 Task: Look for products in the category "Dental Care" with bubble gum flavor only.
Action: Mouse pressed left at (312, 136)
Screenshot: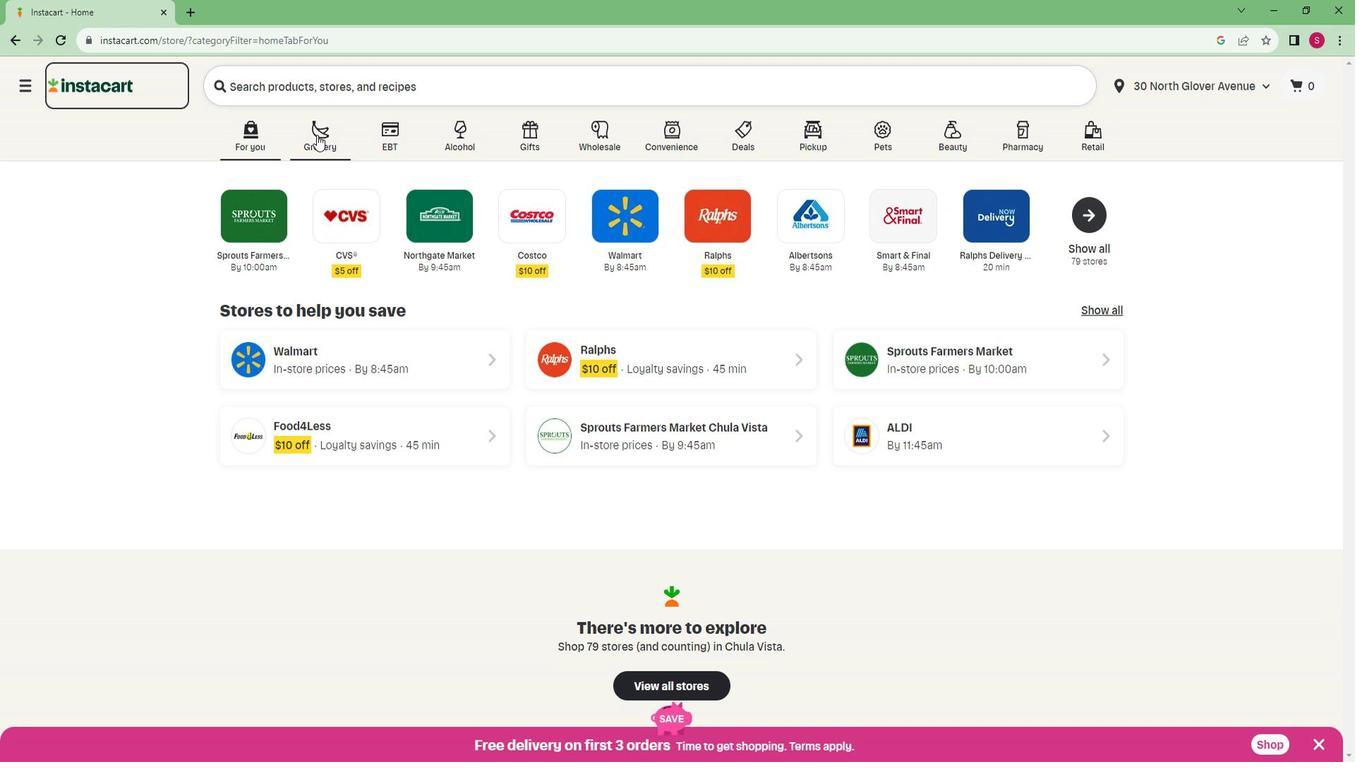 
Action: Mouse moved to (329, 403)
Screenshot: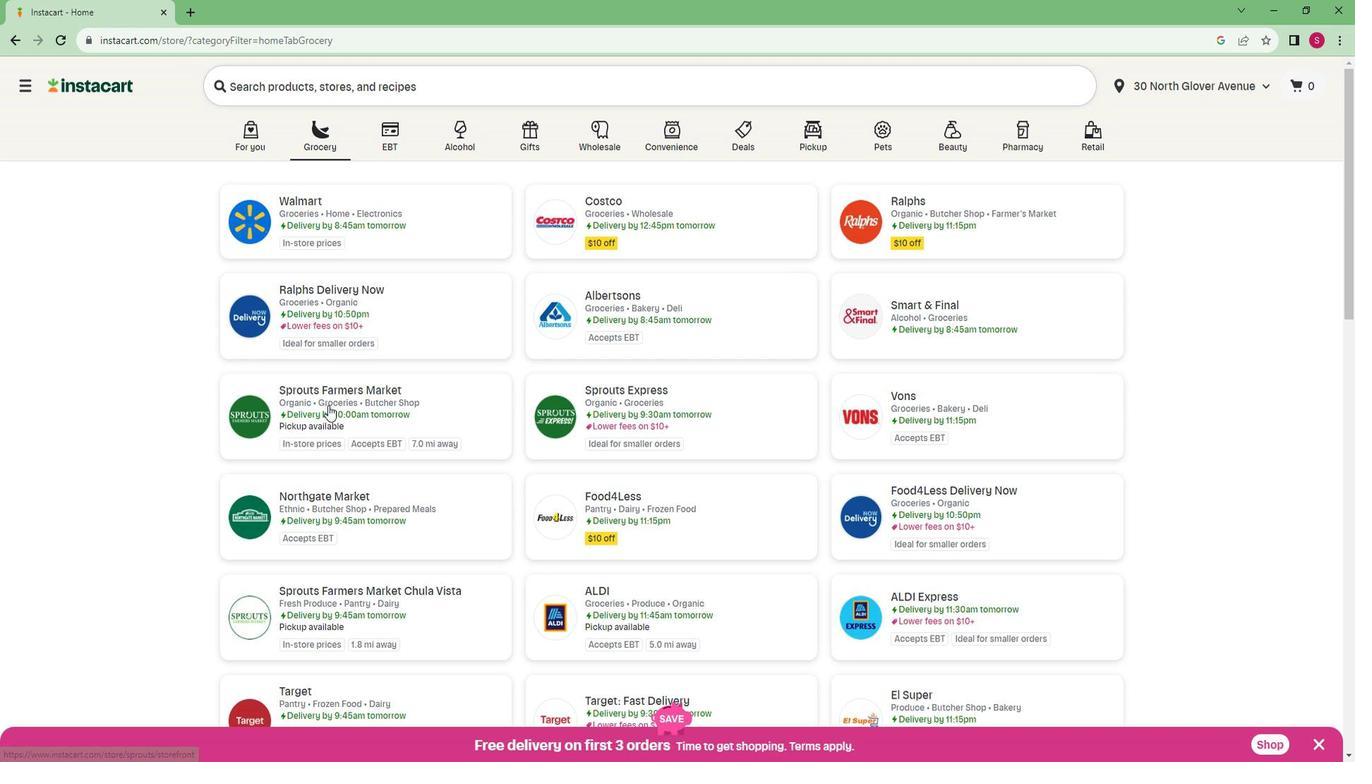 
Action: Mouse pressed left at (329, 403)
Screenshot: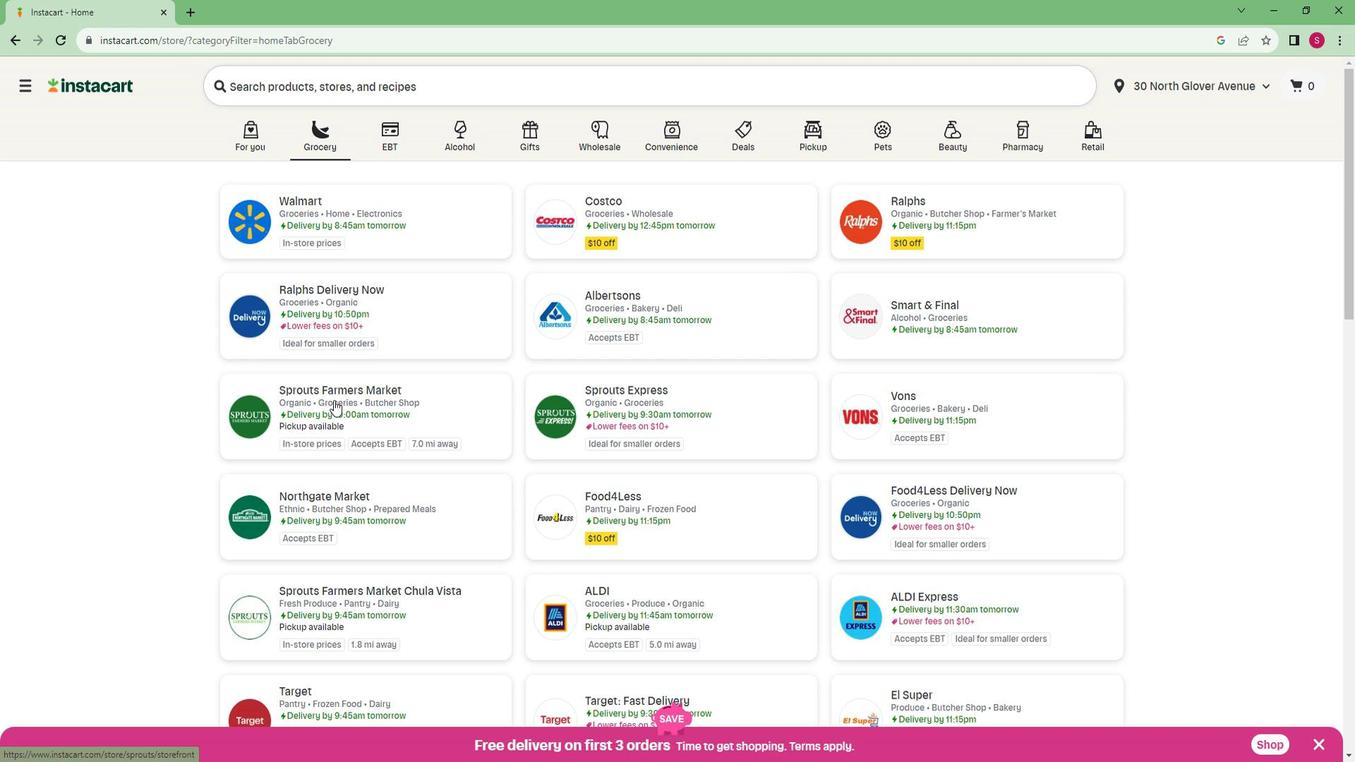 
Action: Mouse moved to (143, 517)
Screenshot: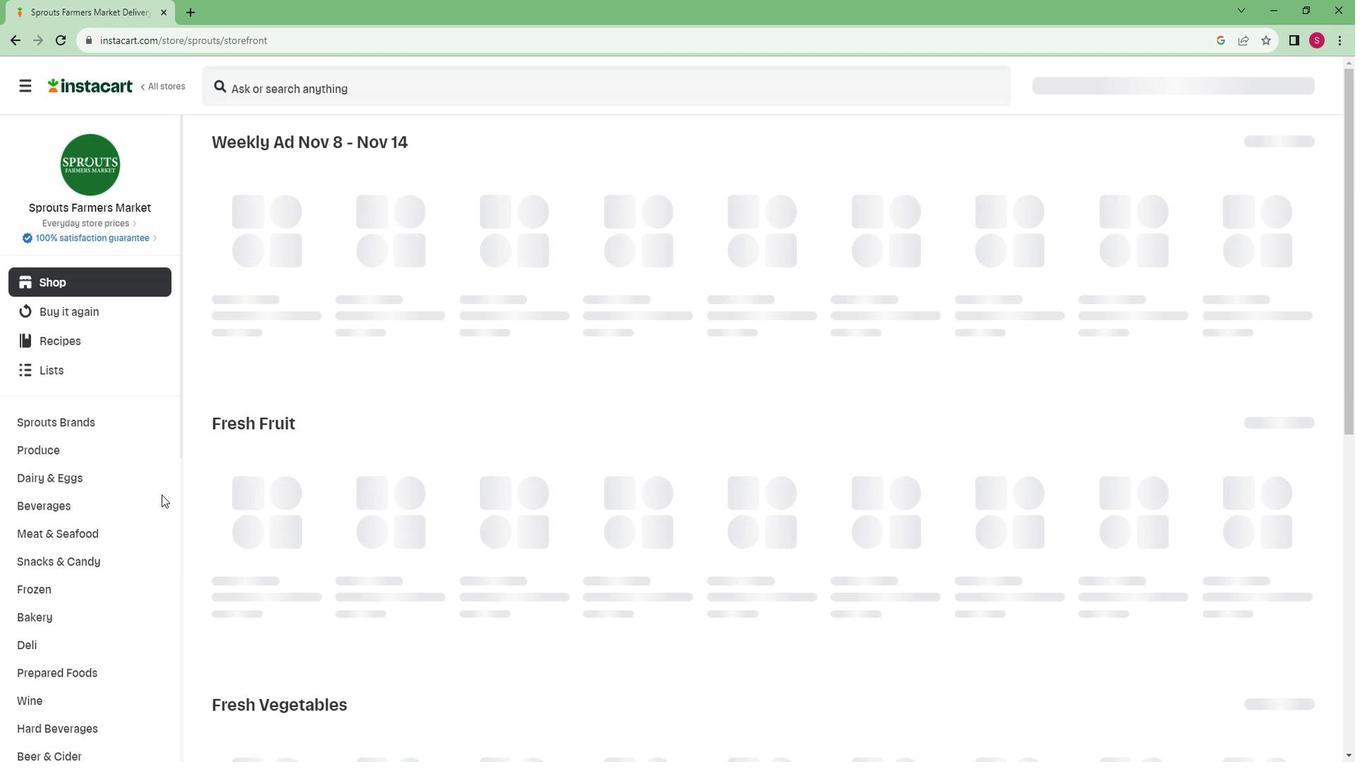 
Action: Mouse scrolled (143, 516) with delta (0, 0)
Screenshot: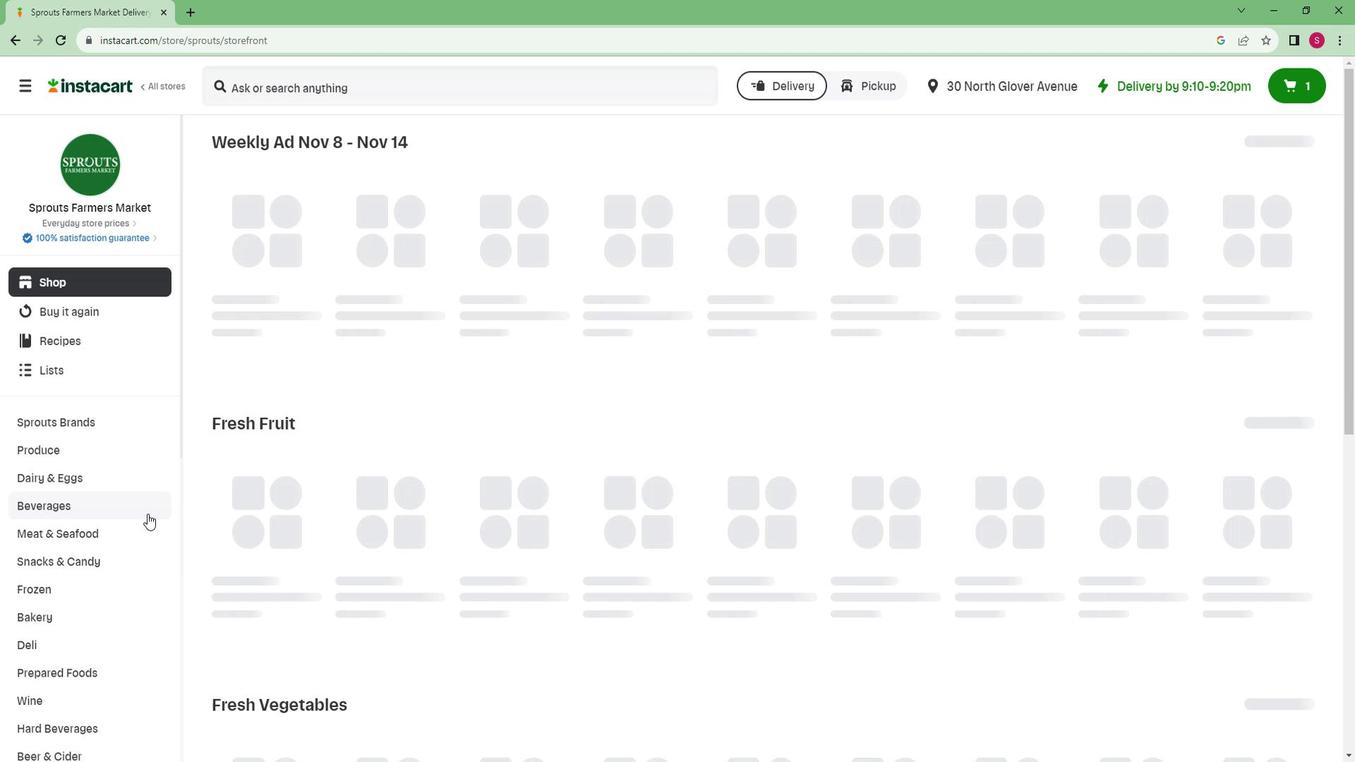 
Action: Mouse moved to (139, 516)
Screenshot: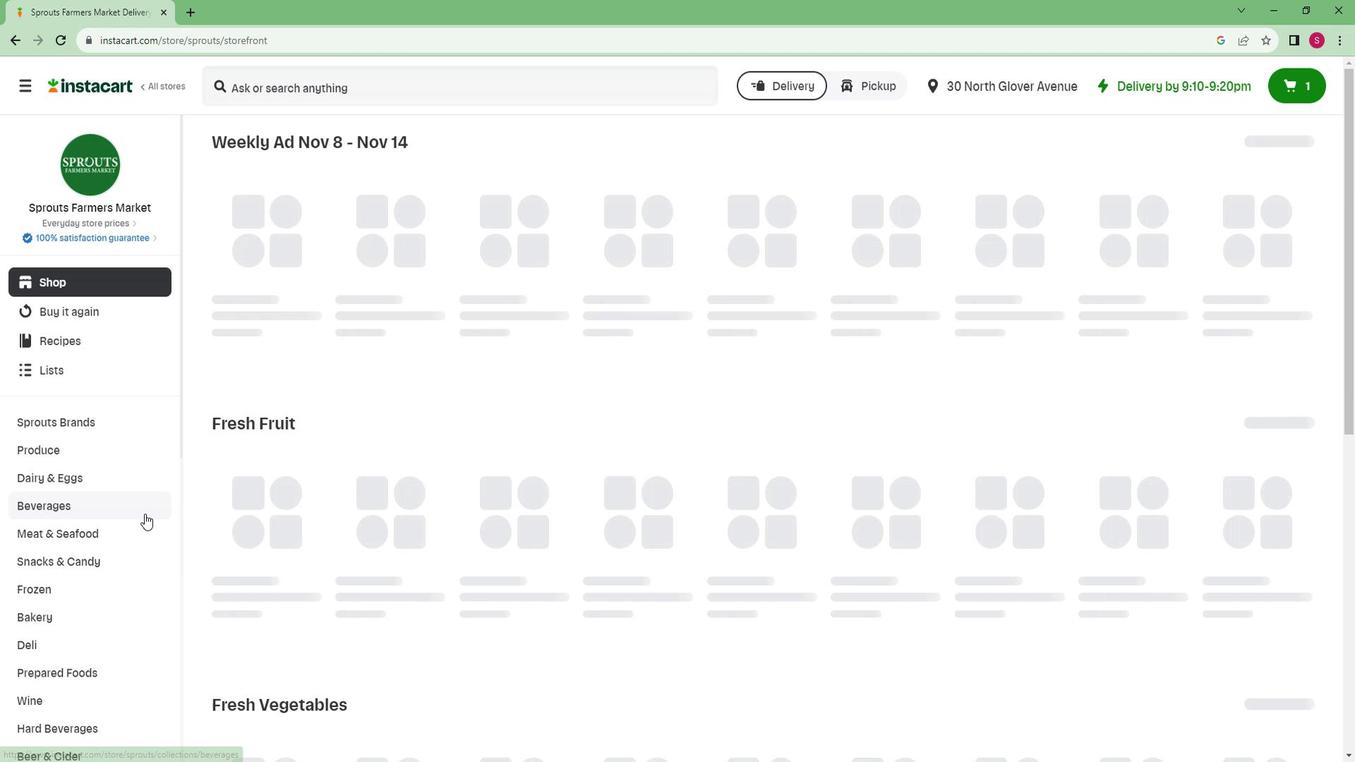 
Action: Mouse scrolled (139, 516) with delta (0, 0)
Screenshot: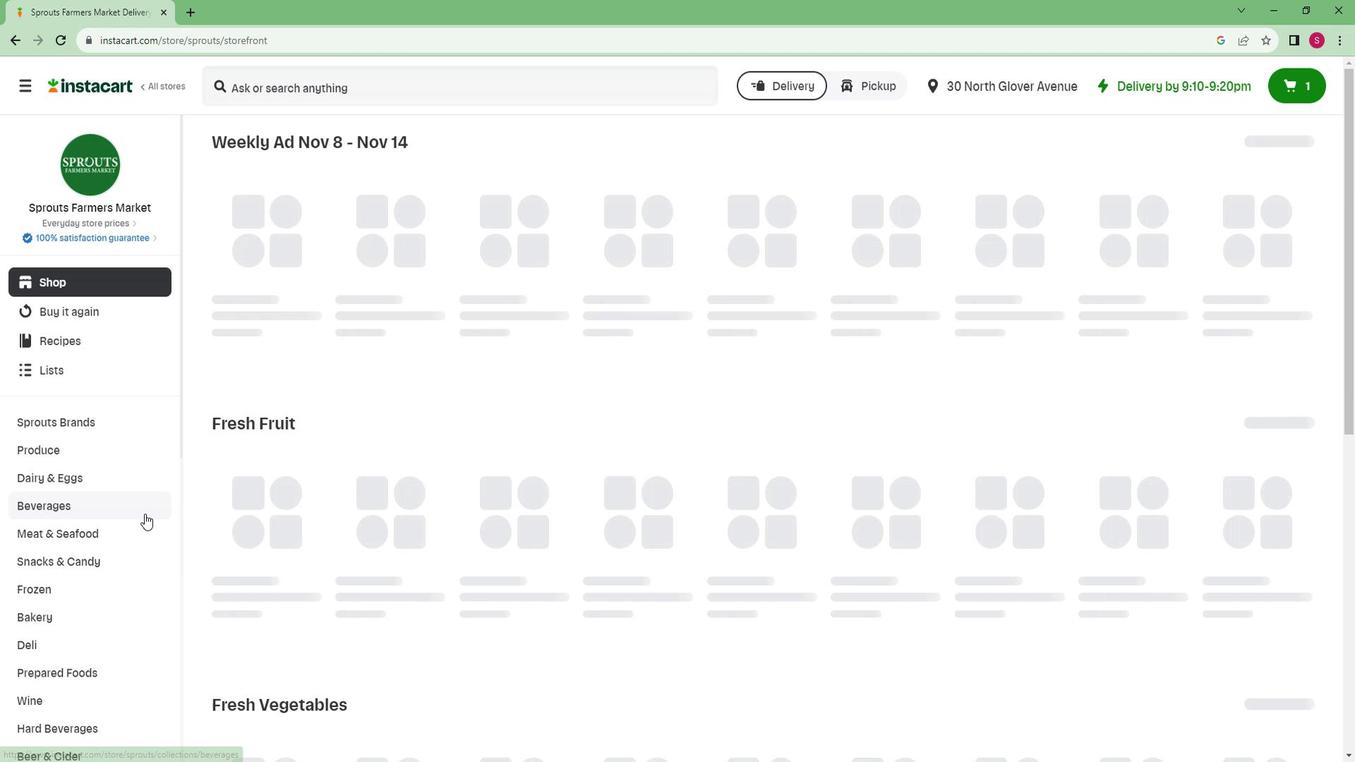 
Action: Mouse moved to (137, 516)
Screenshot: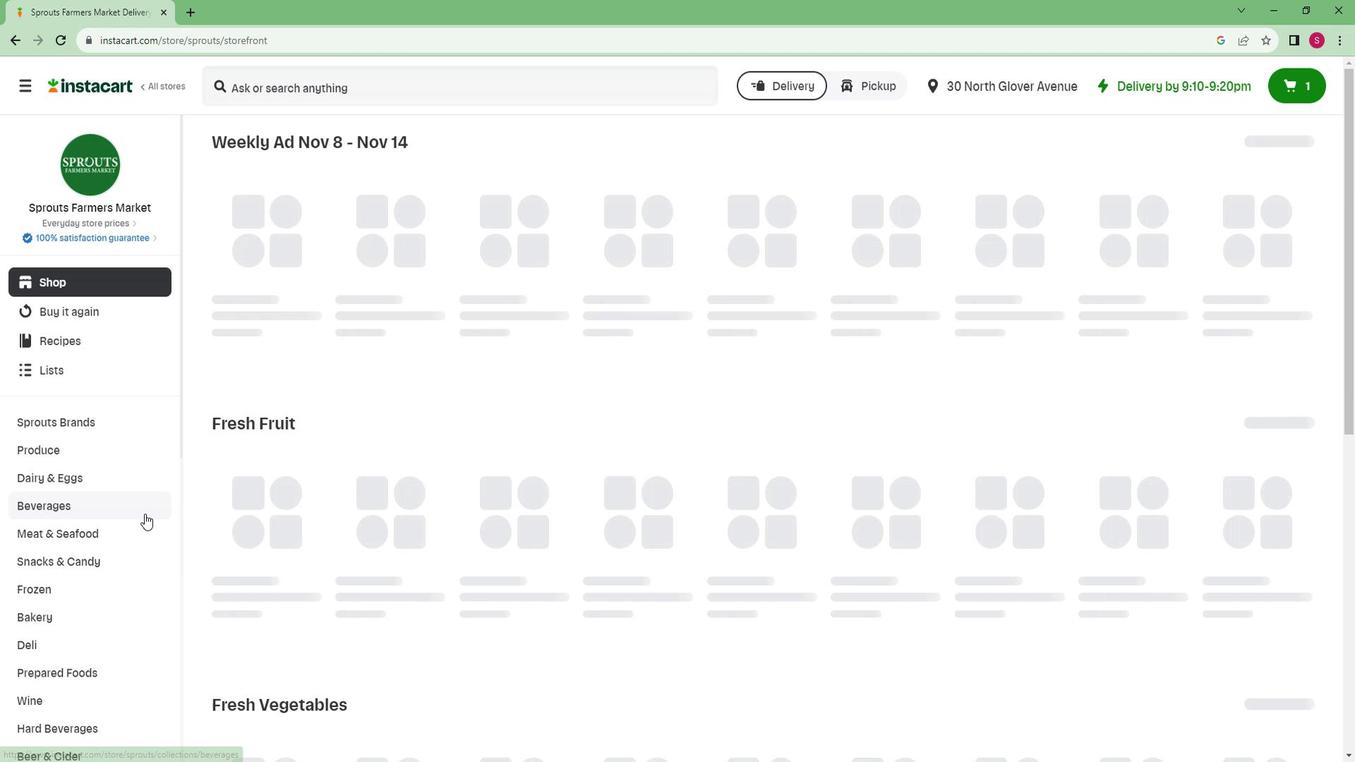 
Action: Mouse scrolled (137, 515) with delta (0, 0)
Screenshot: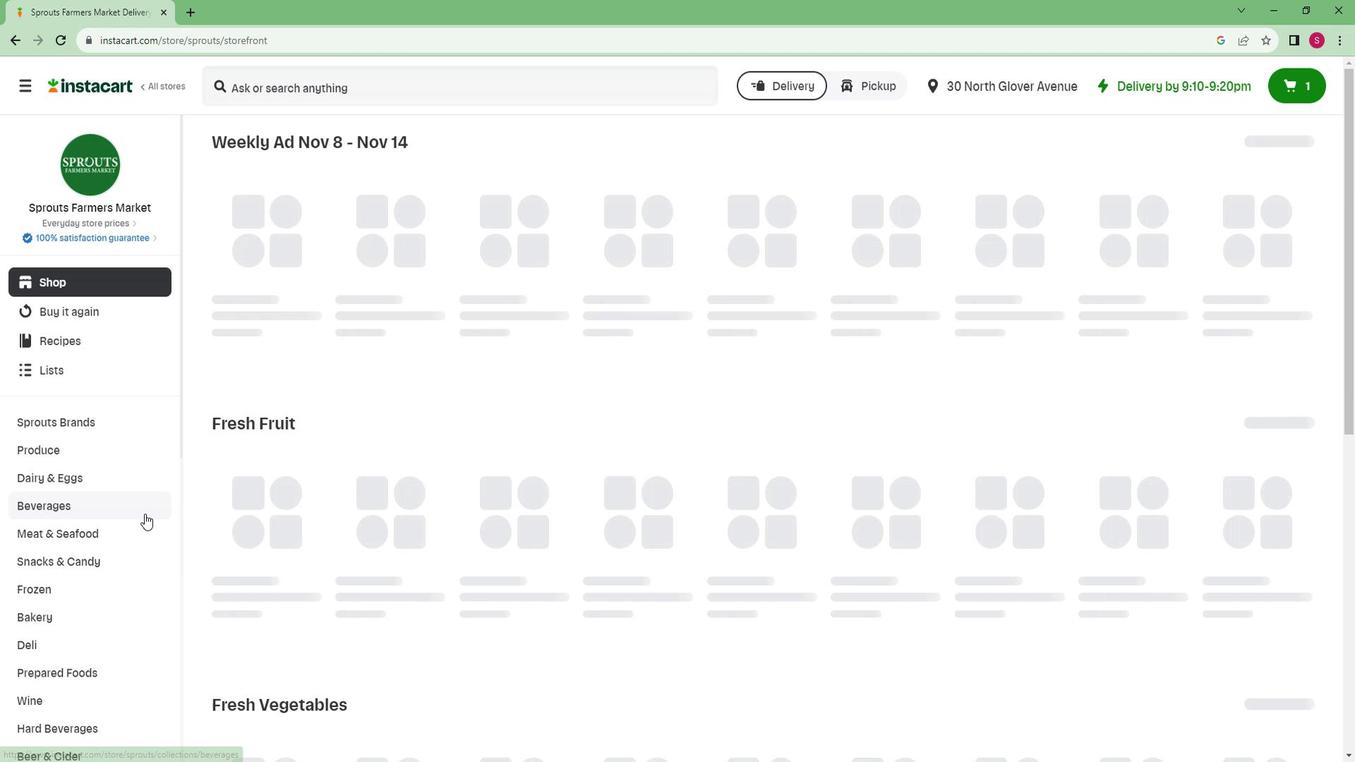 
Action: Mouse moved to (135, 514)
Screenshot: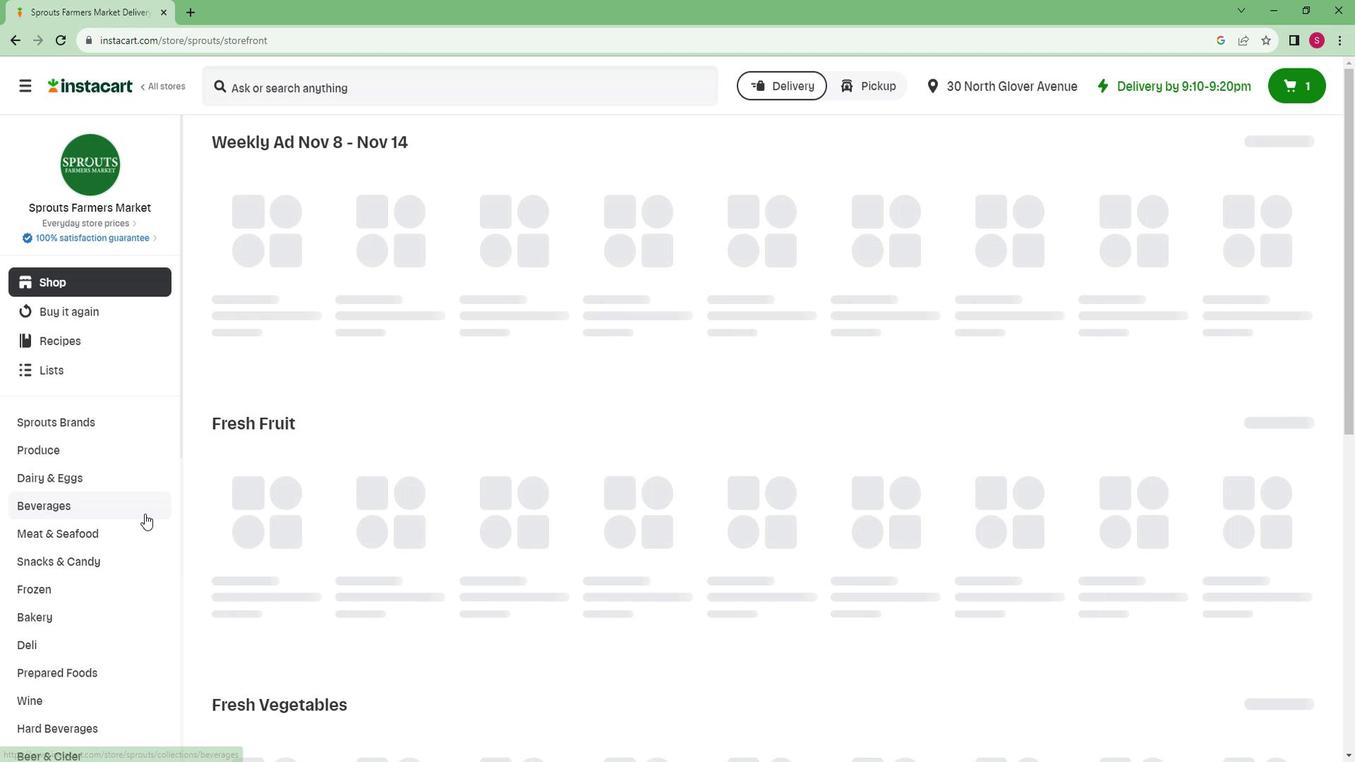 
Action: Mouse scrolled (135, 514) with delta (0, 0)
Screenshot: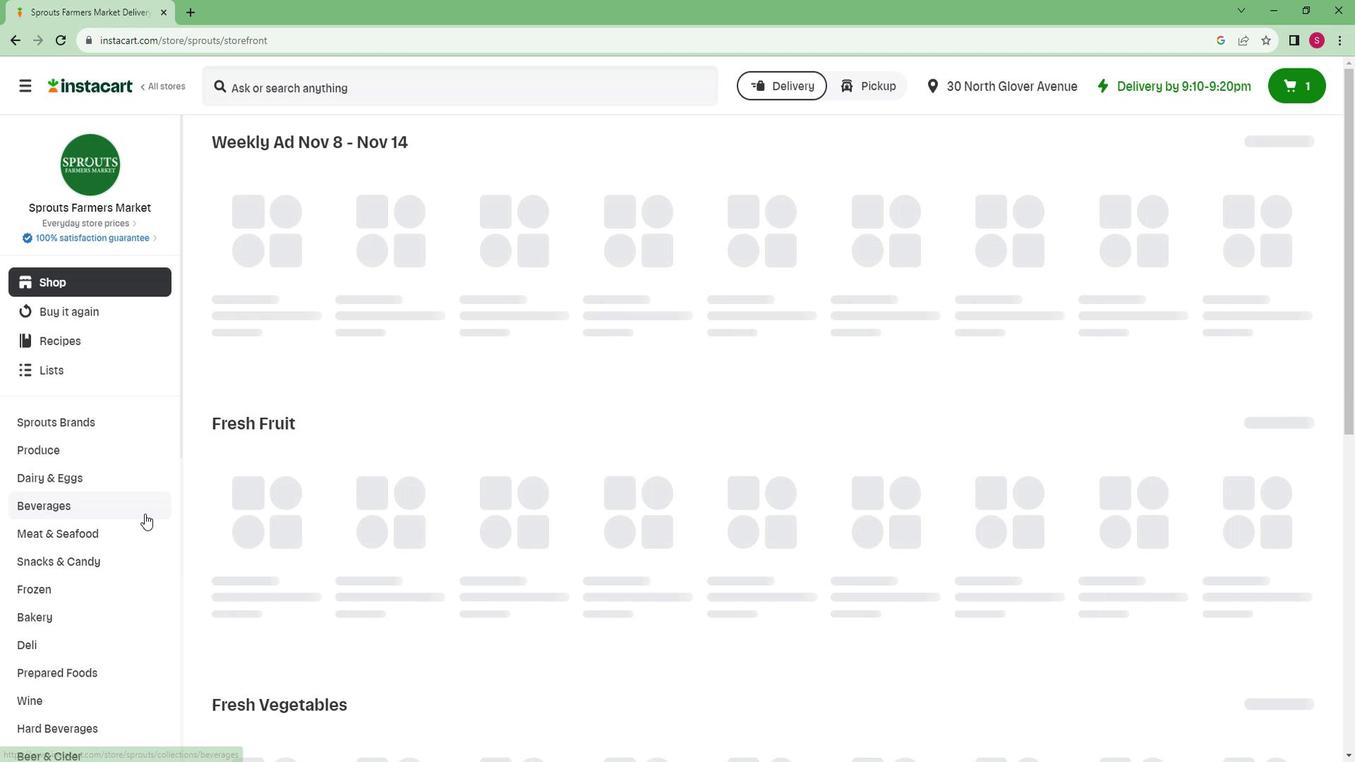 
Action: Mouse moved to (134, 514)
Screenshot: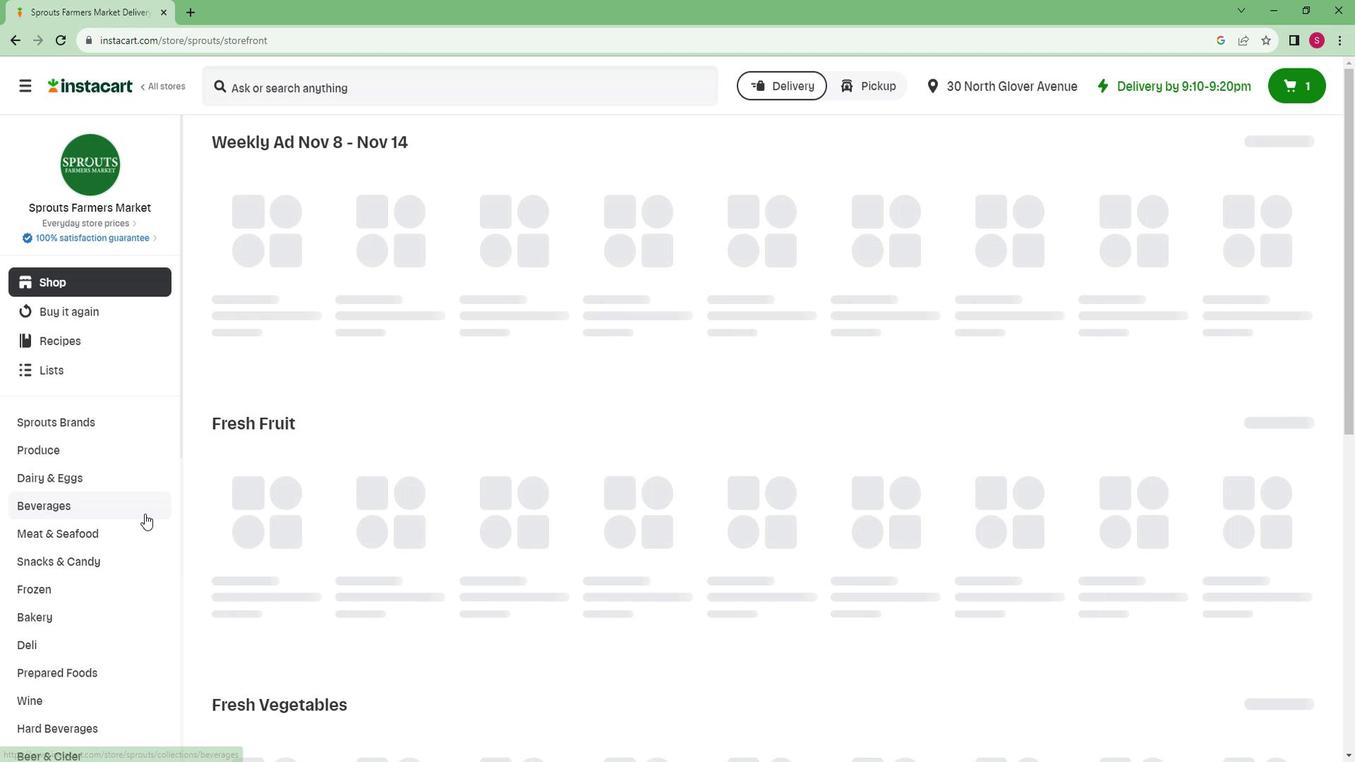 
Action: Mouse scrolled (134, 514) with delta (0, 0)
Screenshot: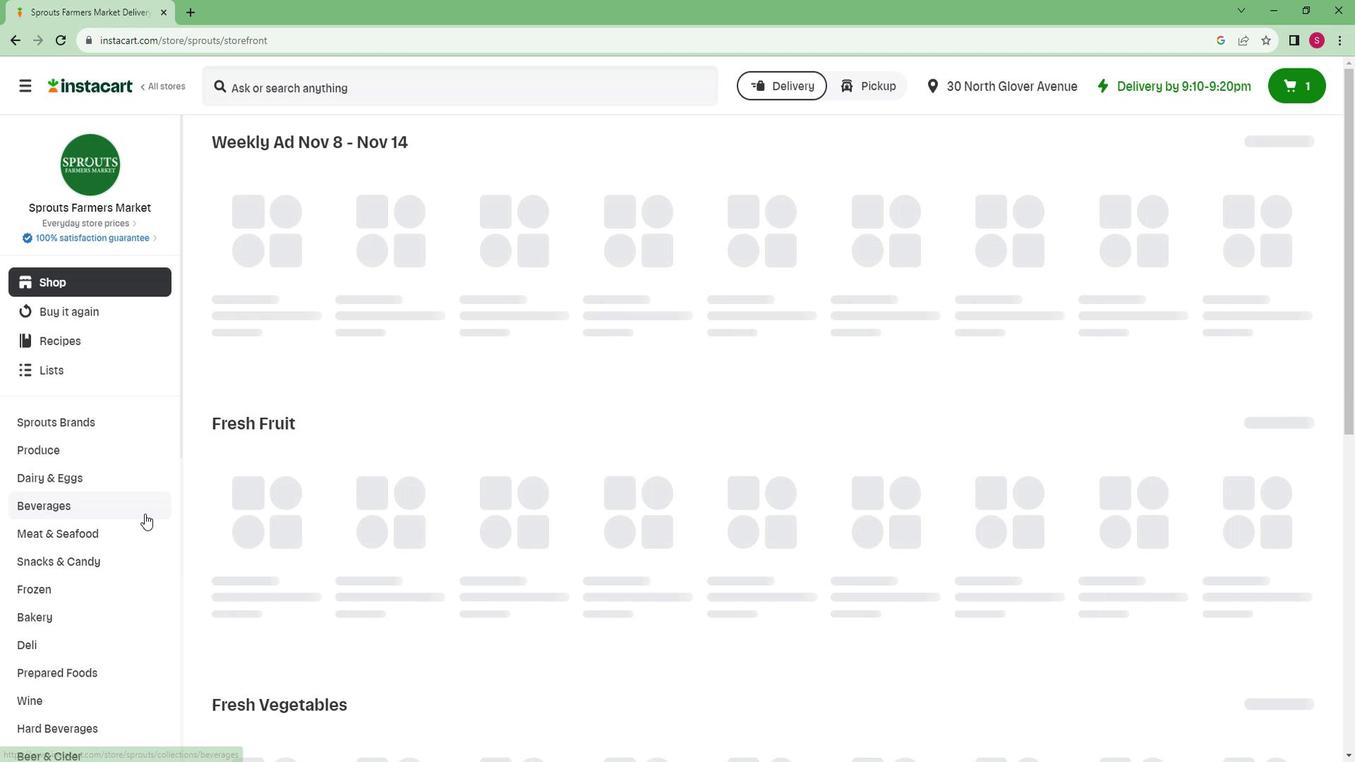 
Action: Mouse moved to (133, 514)
Screenshot: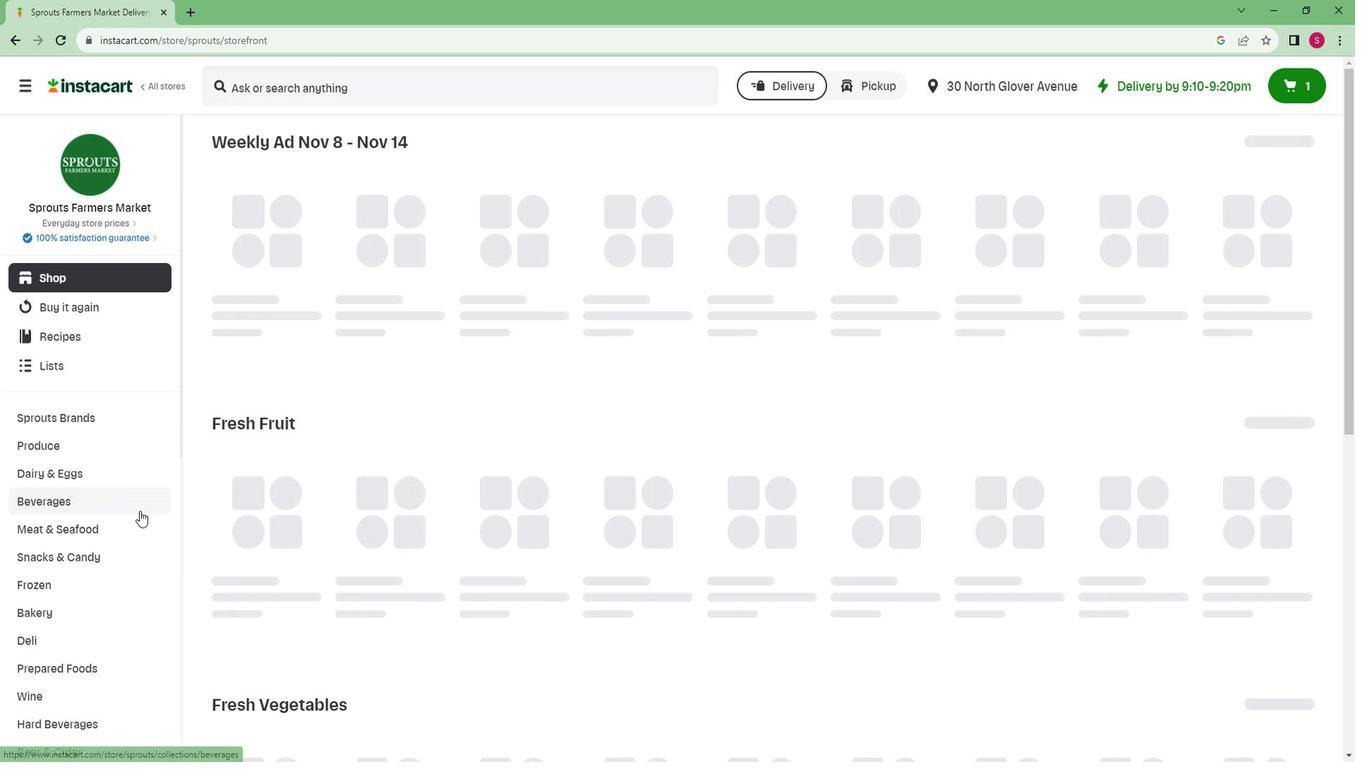 
Action: Mouse scrolled (133, 513) with delta (0, 0)
Screenshot: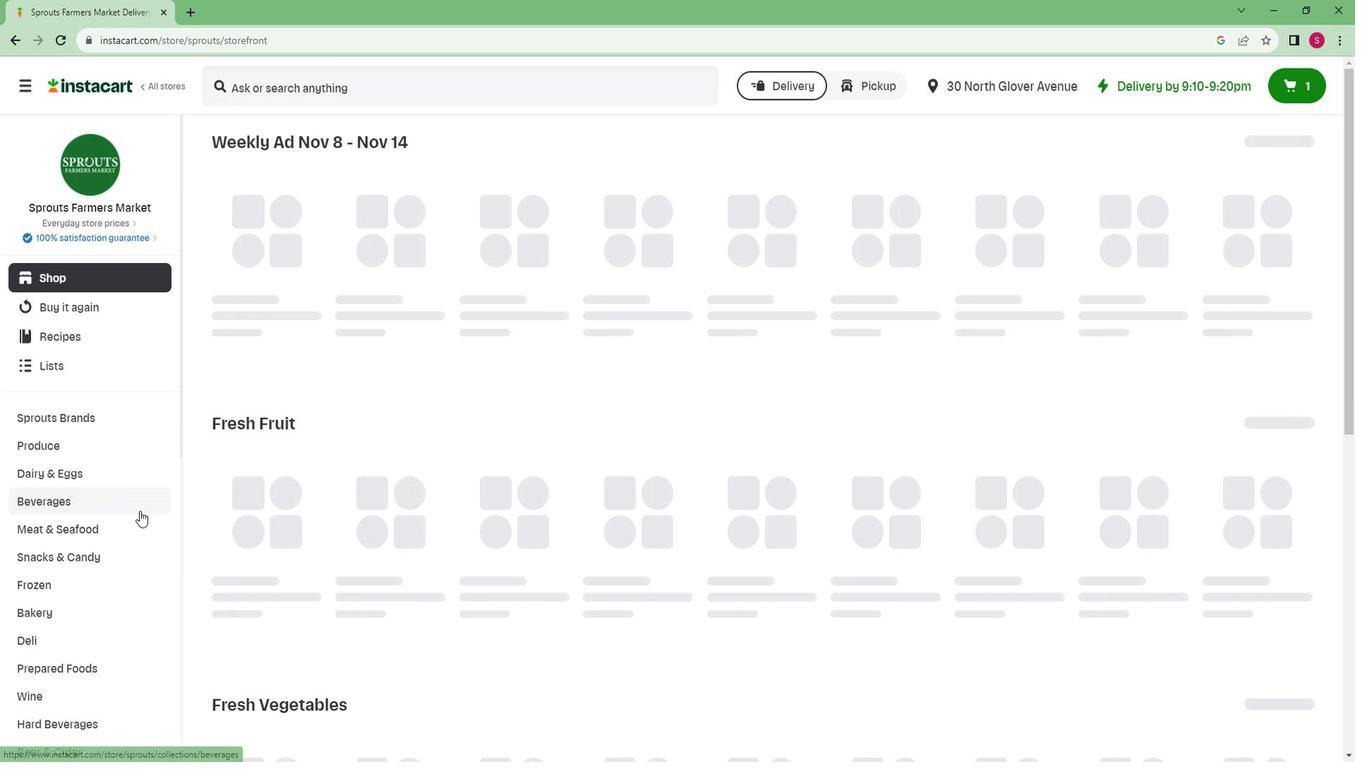 
Action: Mouse scrolled (133, 513) with delta (0, 0)
Screenshot: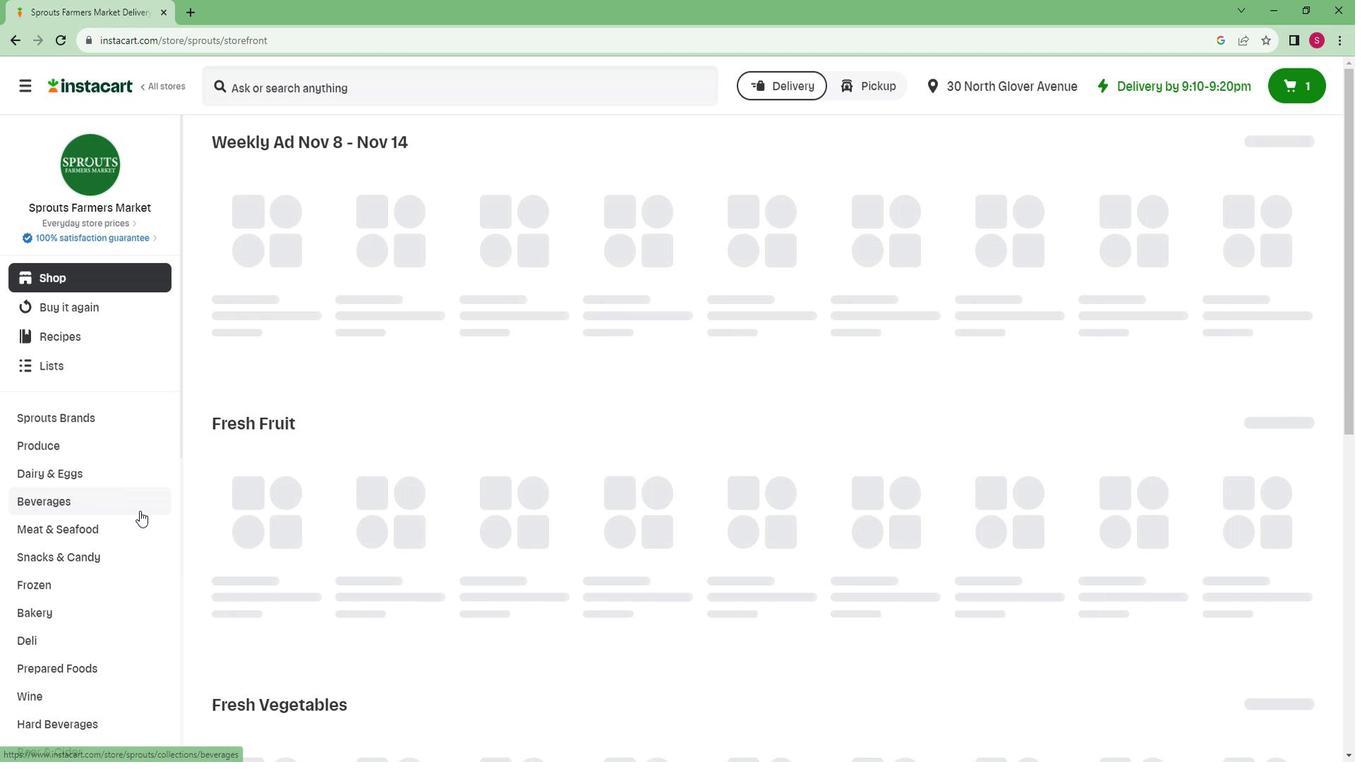 
Action: Mouse moved to (133, 510)
Screenshot: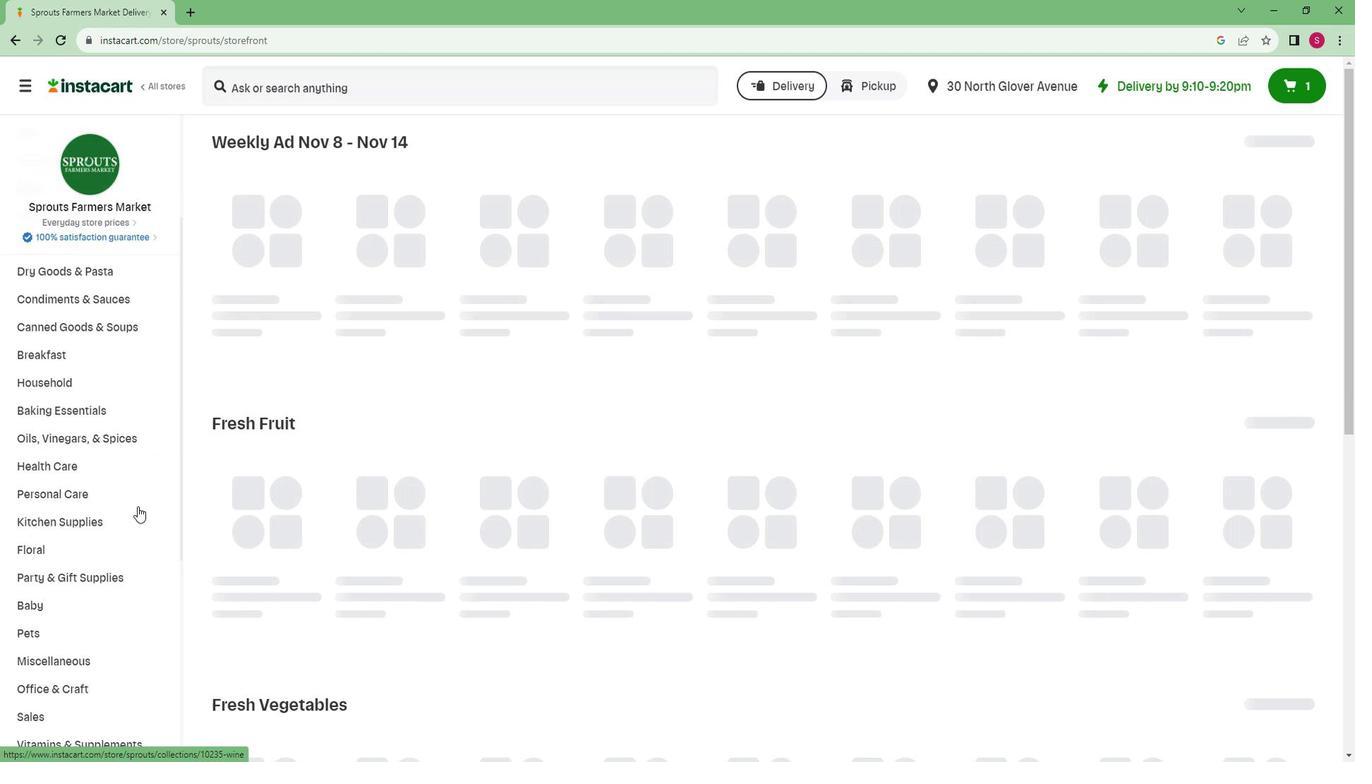 
Action: Mouse scrolled (133, 509) with delta (0, 0)
Screenshot: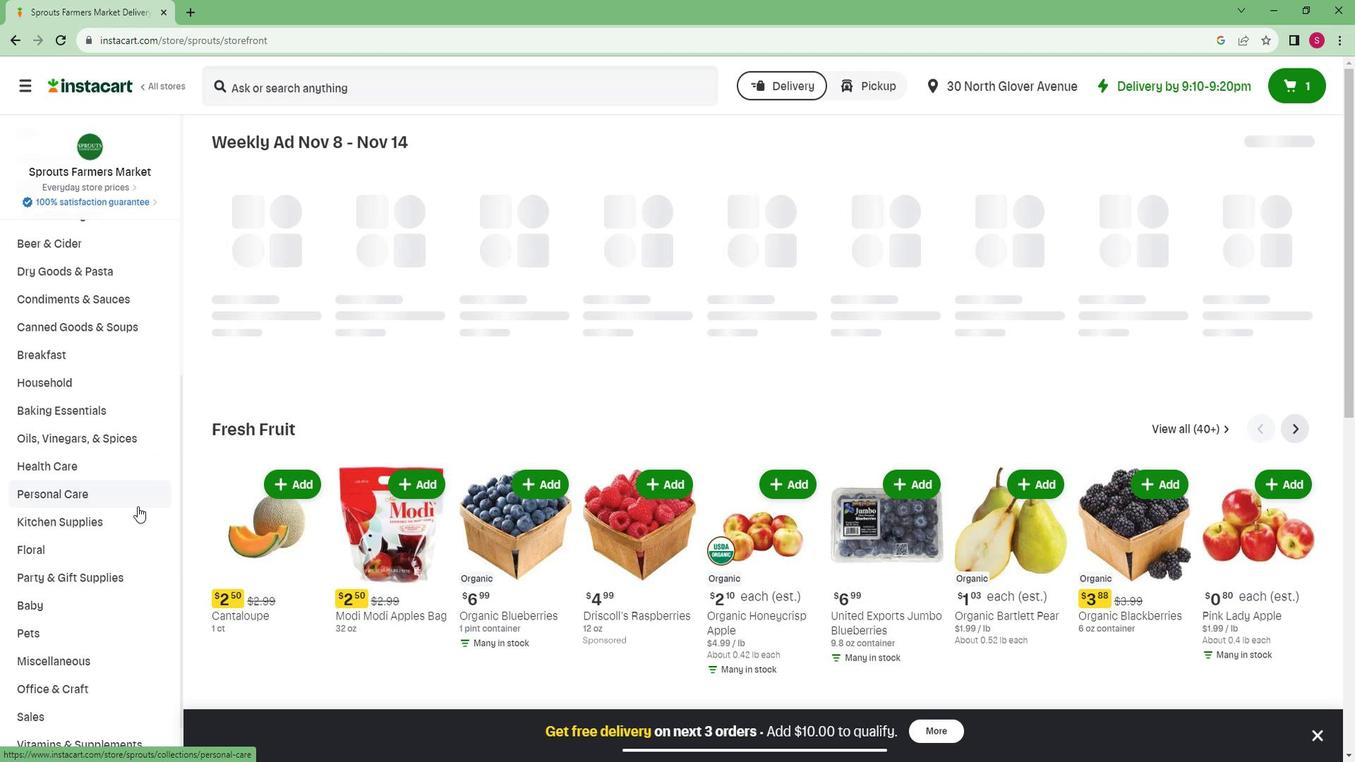 
Action: Mouse scrolled (133, 509) with delta (0, 0)
Screenshot: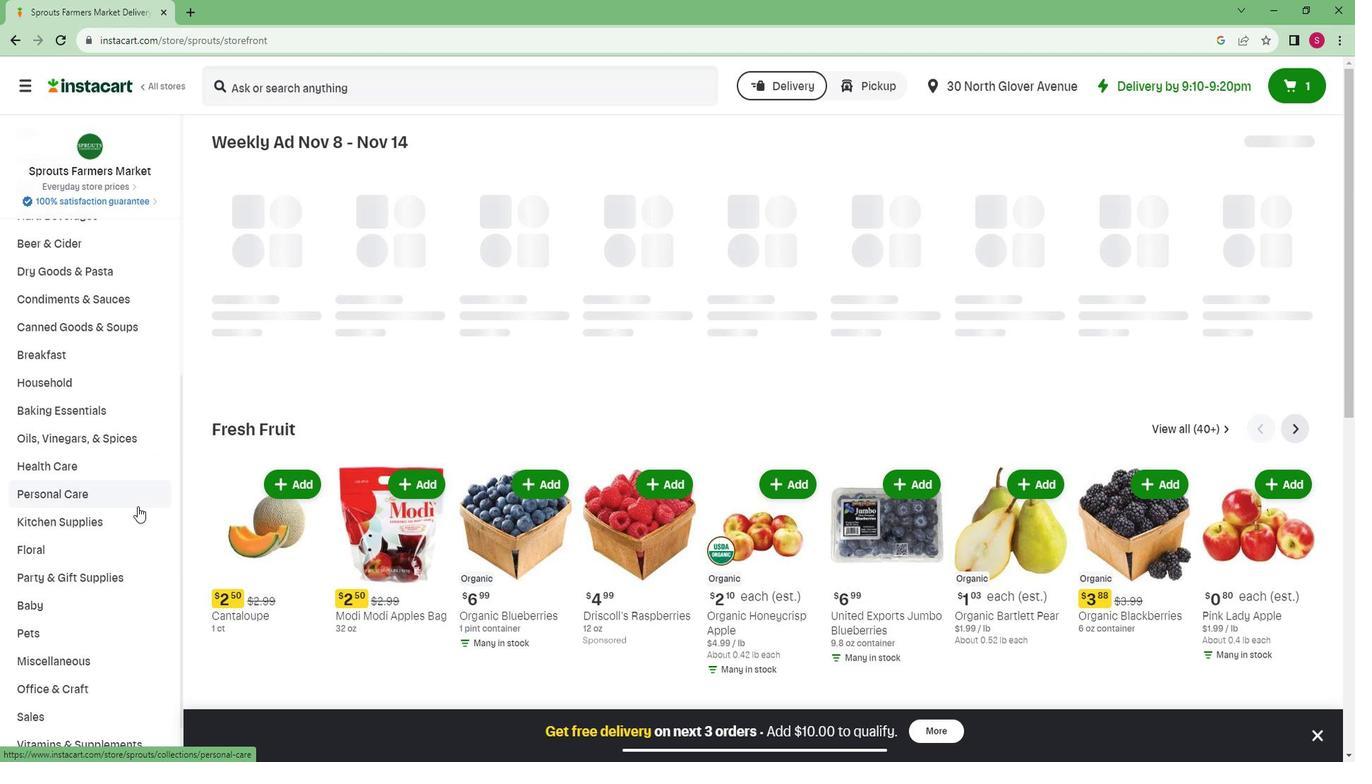 
Action: Mouse scrolled (133, 509) with delta (0, 0)
Screenshot: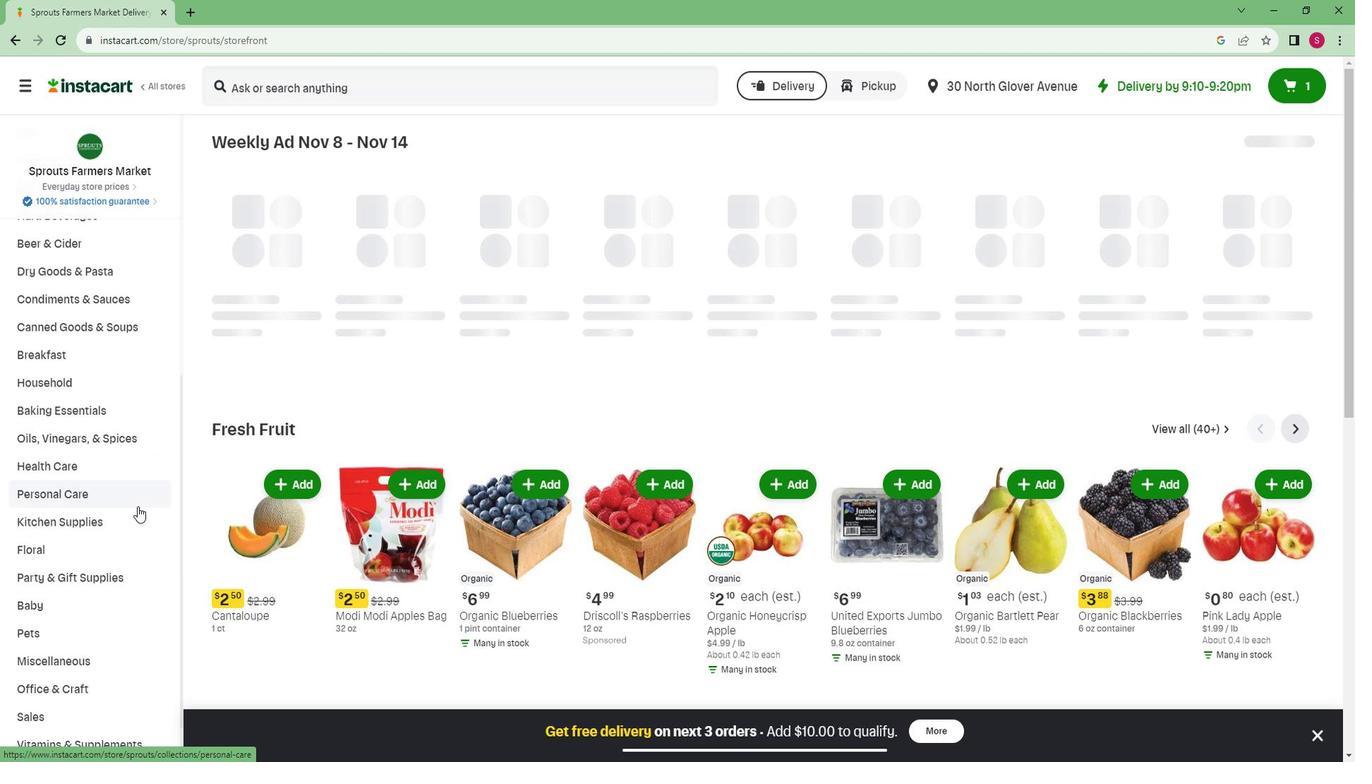 
Action: Mouse scrolled (133, 509) with delta (0, 0)
Screenshot: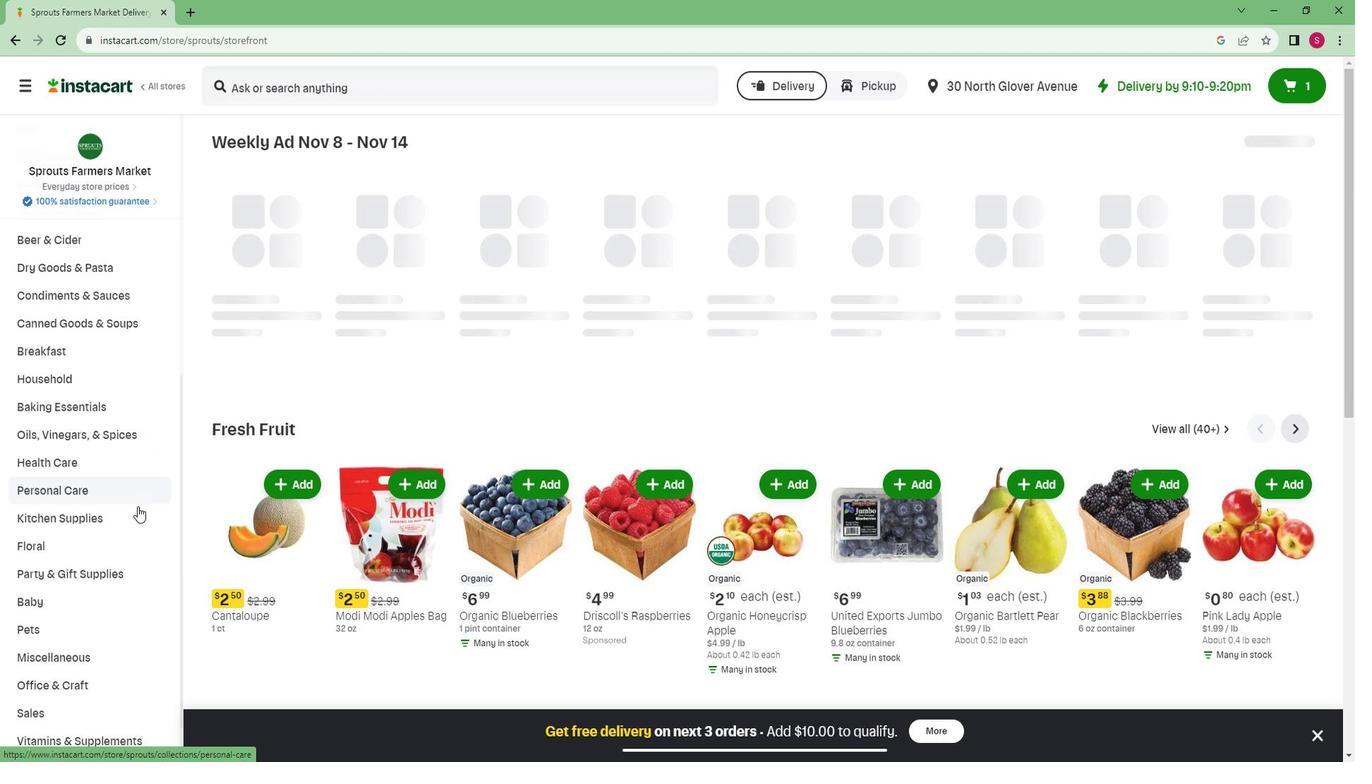 
Action: Mouse scrolled (133, 509) with delta (0, 0)
Screenshot: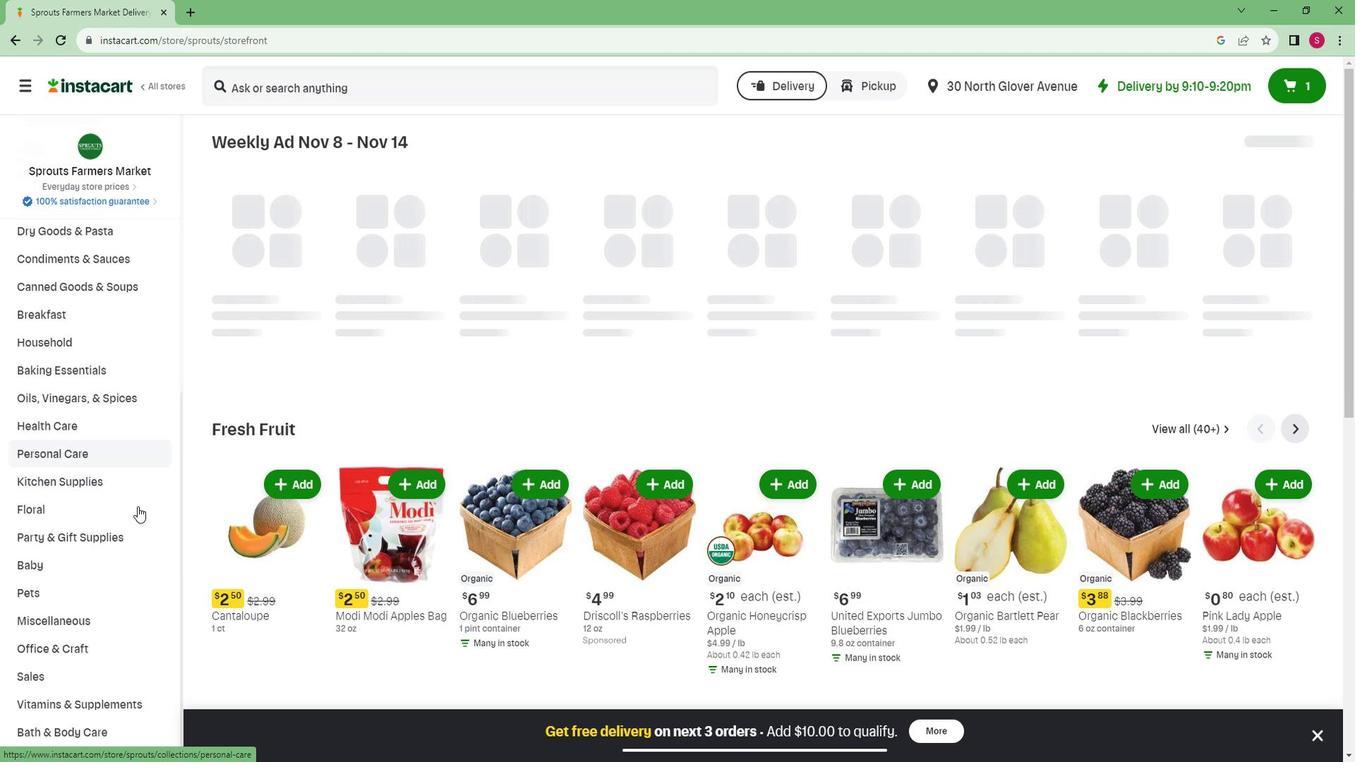 
Action: Mouse scrolled (133, 511) with delta (0, 0)
Screenshot: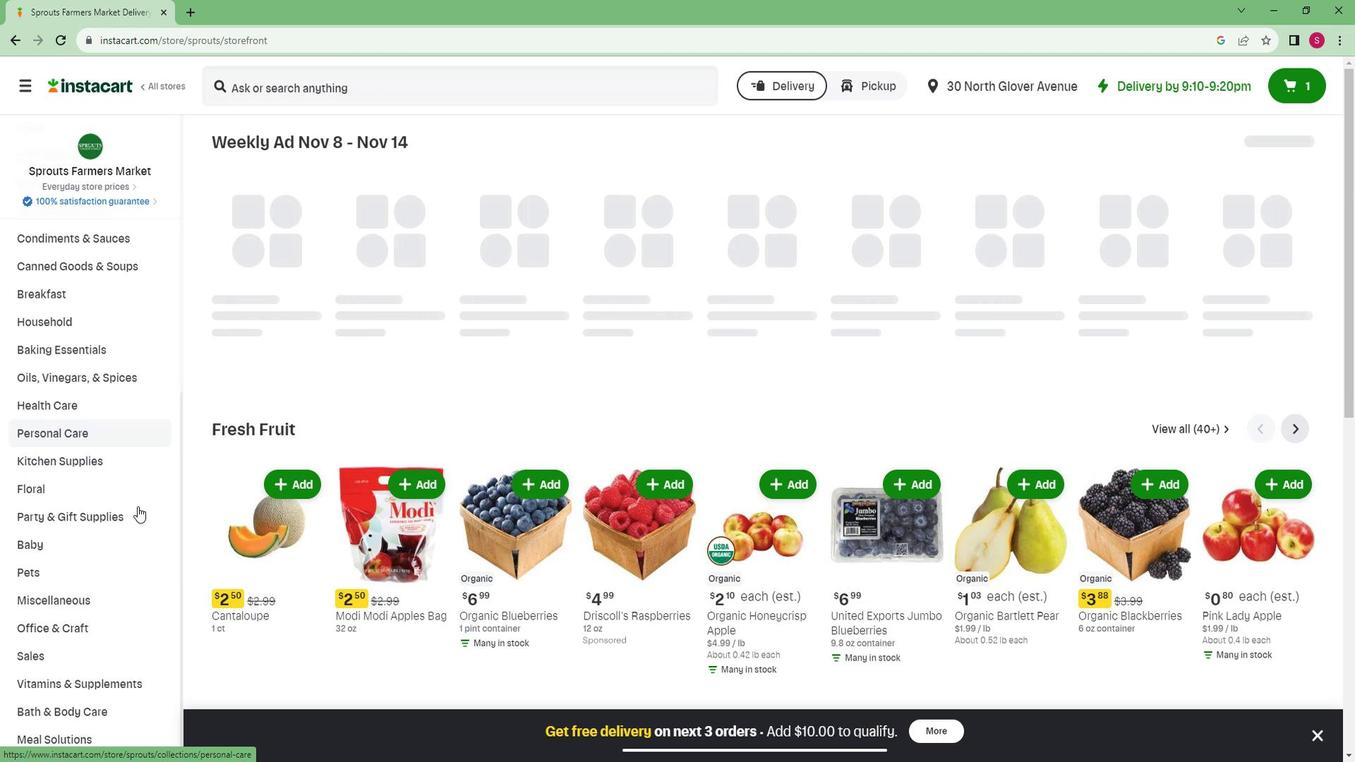 
Action: Mouse moved to (91, 646)
Screenshot: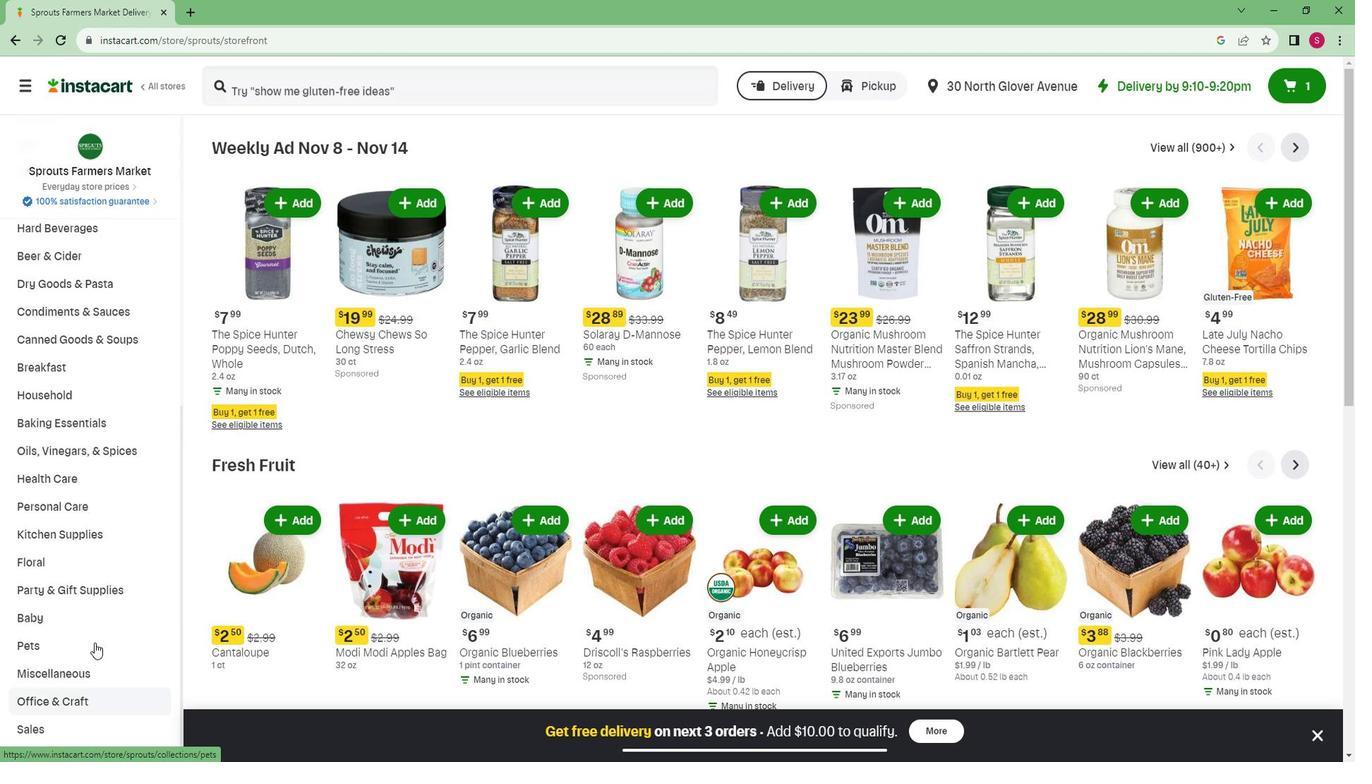 
Action: Mouse scrolled (91, 646) with delta (0, 0)
Screenshot: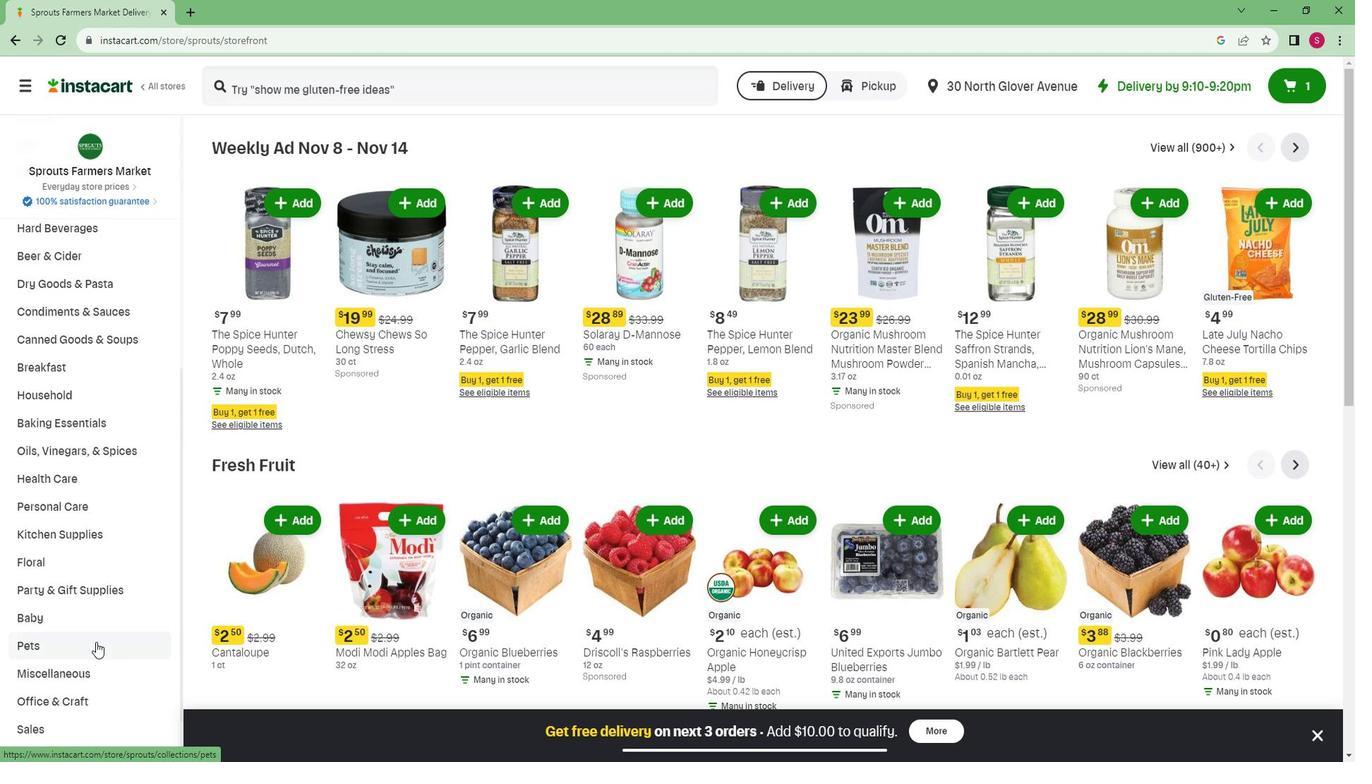 
Action: Mouse moved to (77, 709)
Screenshot: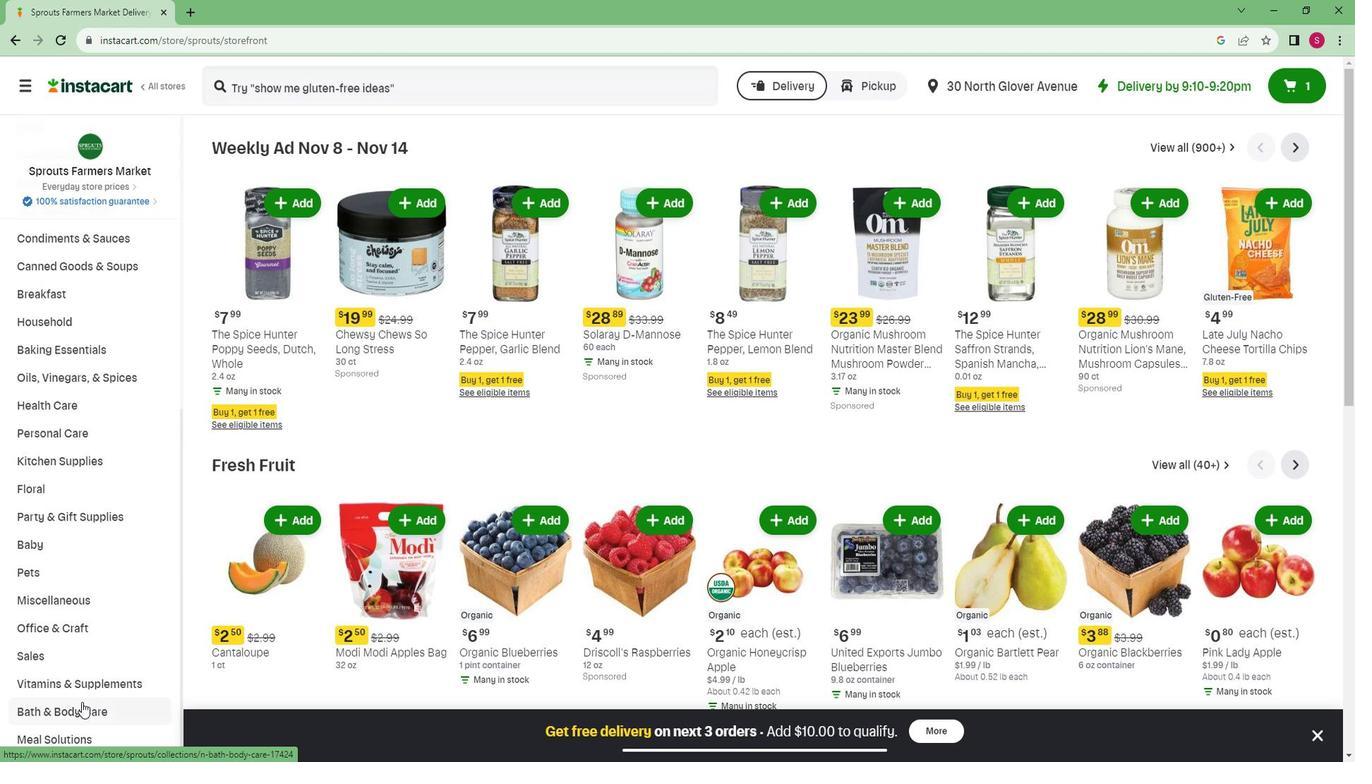
Action: Mouse pressed left at (77, 709)
Screenshot: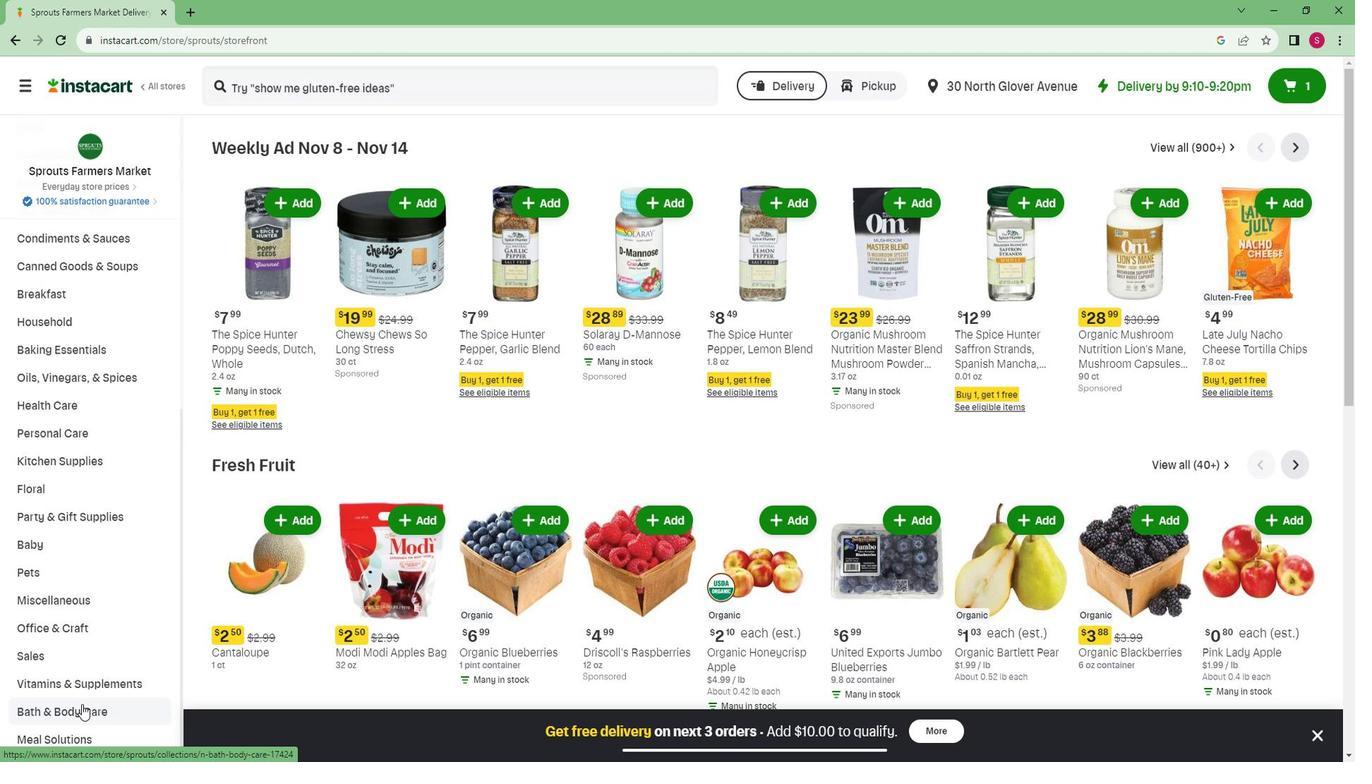 
Action: Mouse moved to (912, 183)
Screenshot: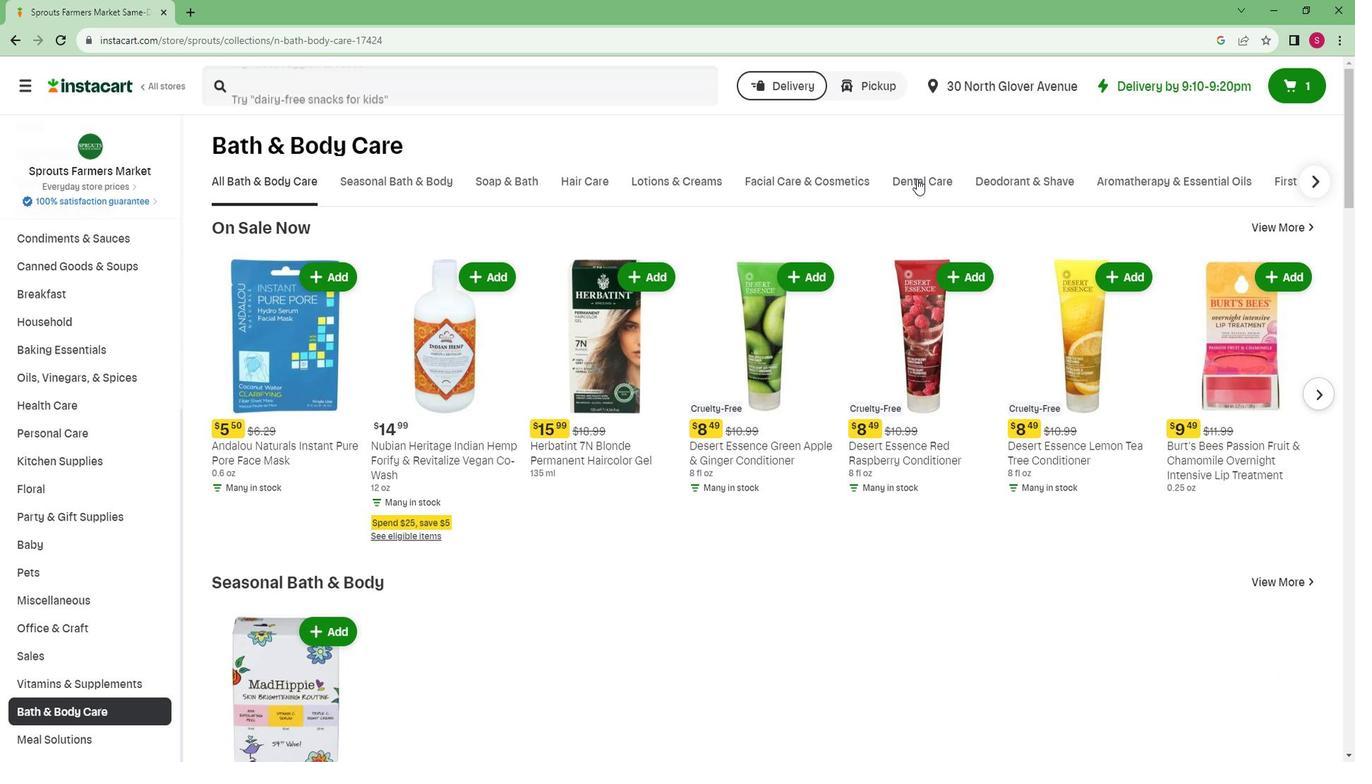 
Action: Mouse pressed left at (912, 183)
Screenshot: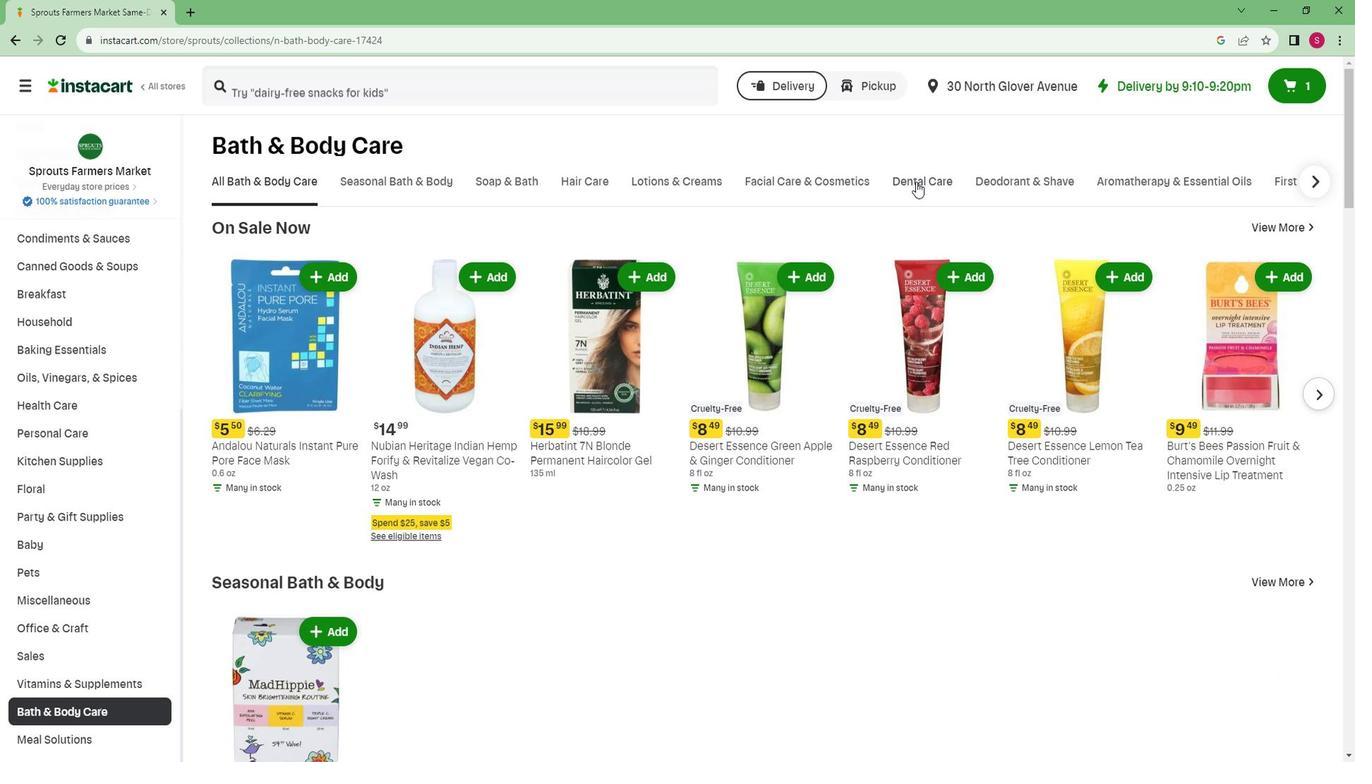 
Action: Mouse moved to (508, 327)
Screenshot: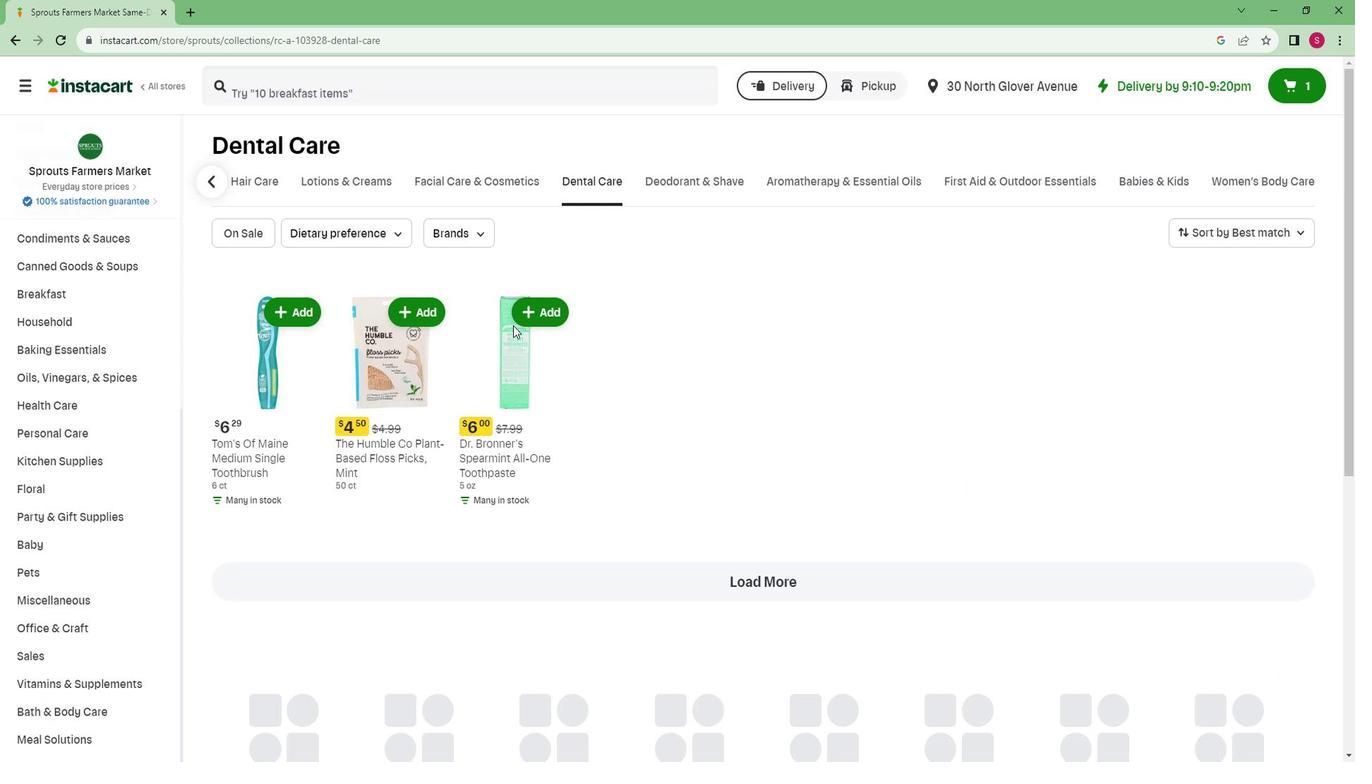 
